 Task: Make in the project AgileAvail an epic 'IT Financial Management Process Improvement'. Create in the project AgileAvail an epic 'Event Management Process Improvement'. Add in the project AgileAvail an epic 'Access Management Process Improvement'
Action: Mouse moved to (222, 64)
Screenshot: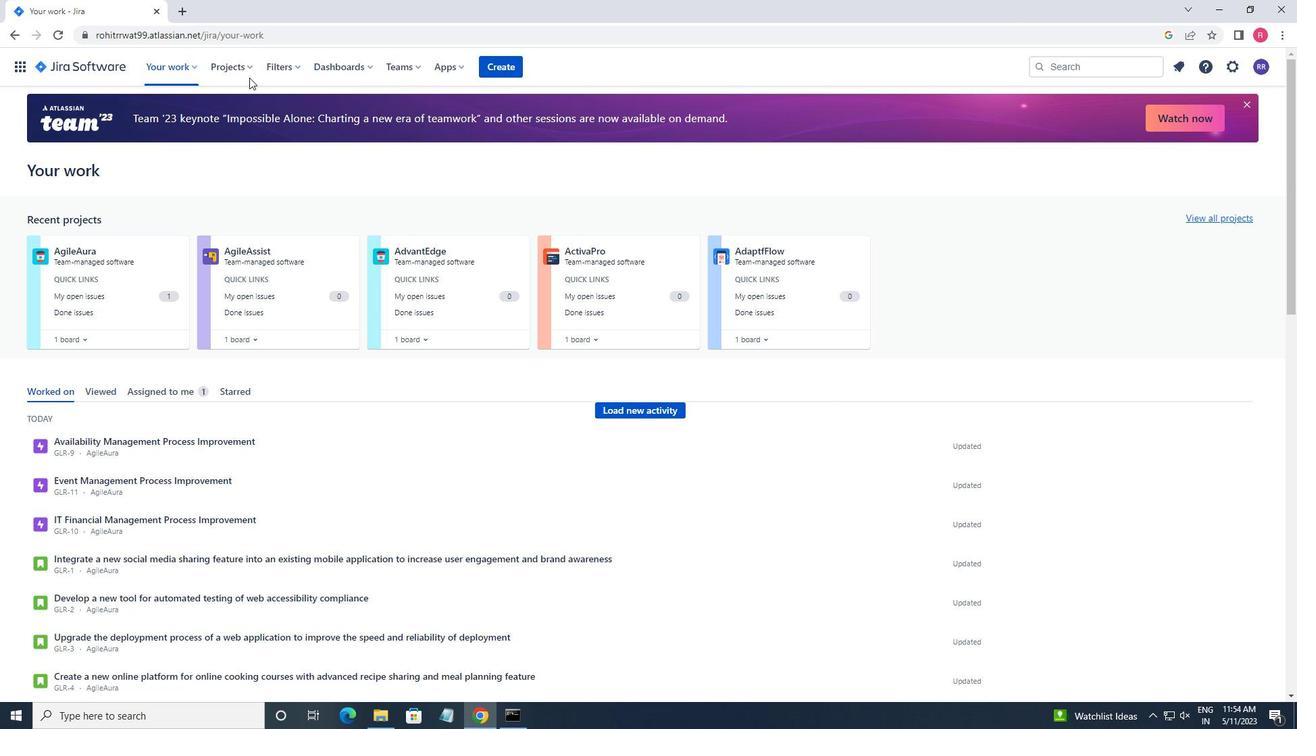 
Action: Mouse pressed left at (222, 64)
Screenshot: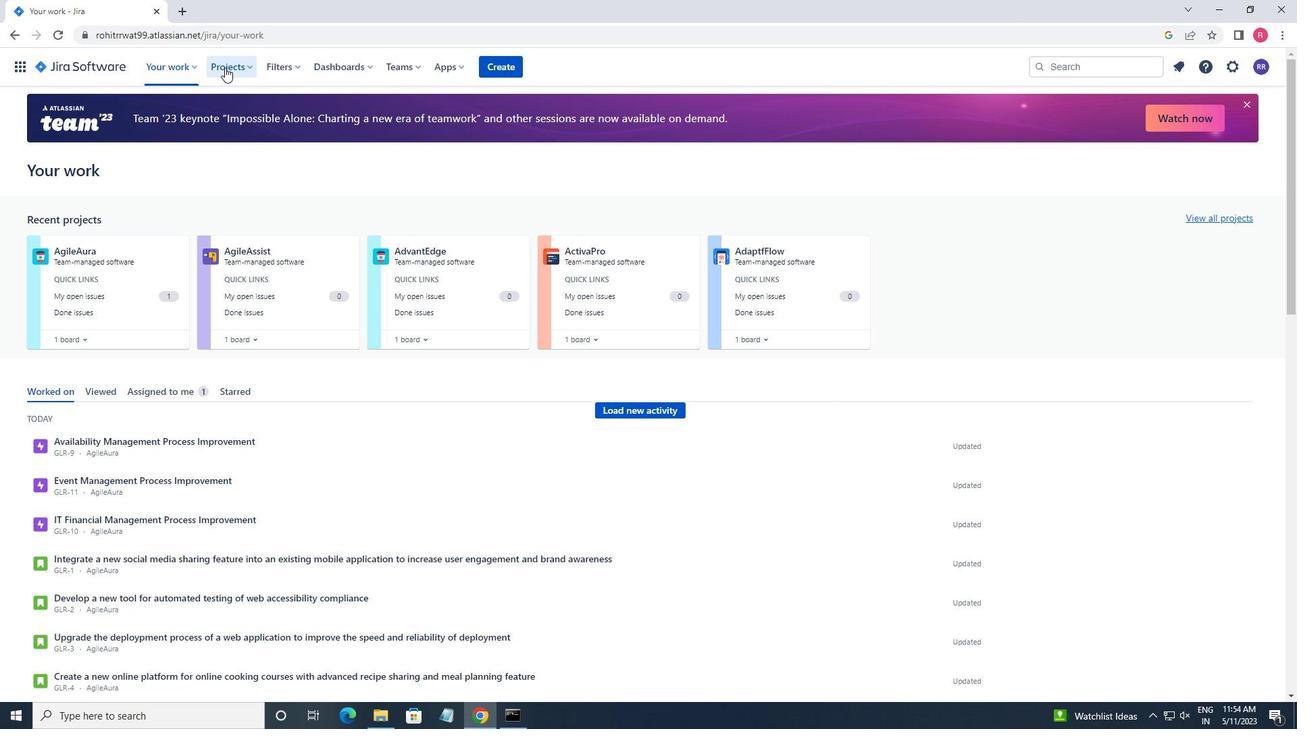 
Action: Mouse moved to (250, 128)
Screenshot: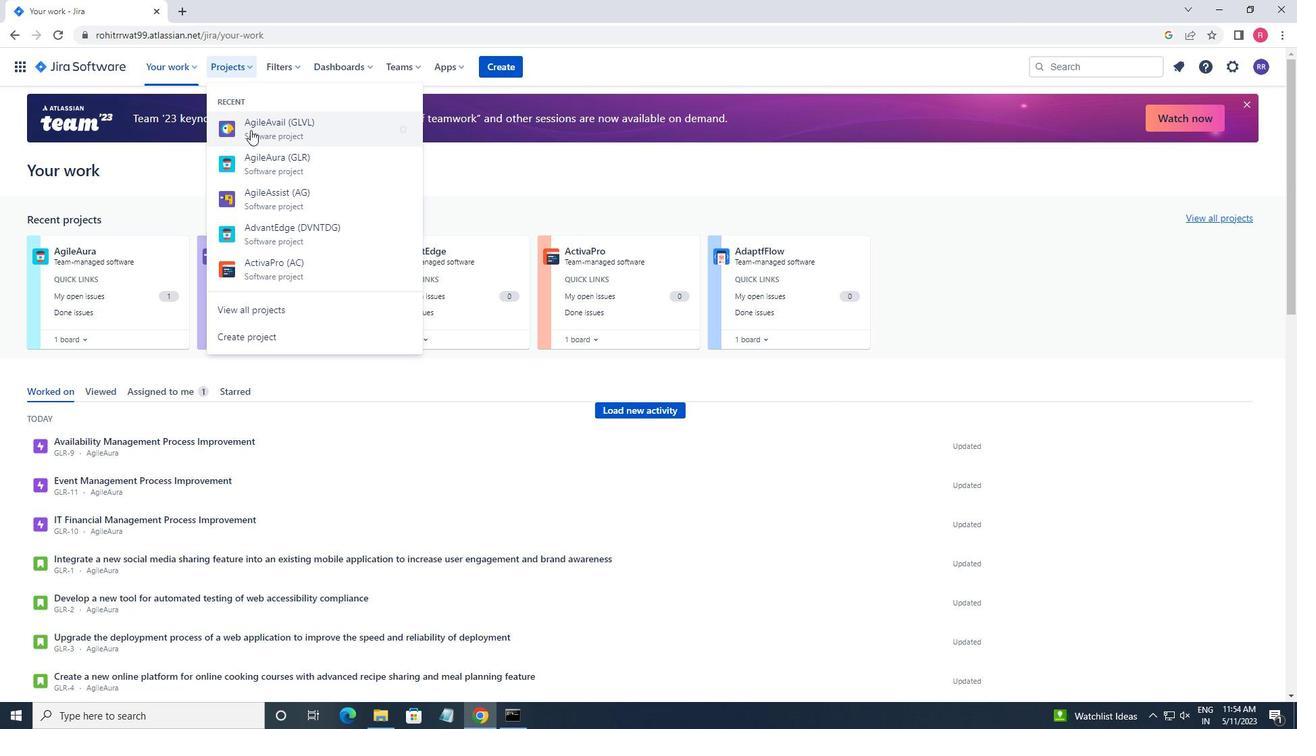 
Action: Mouse pressed left at (250, 128)
Screenshot: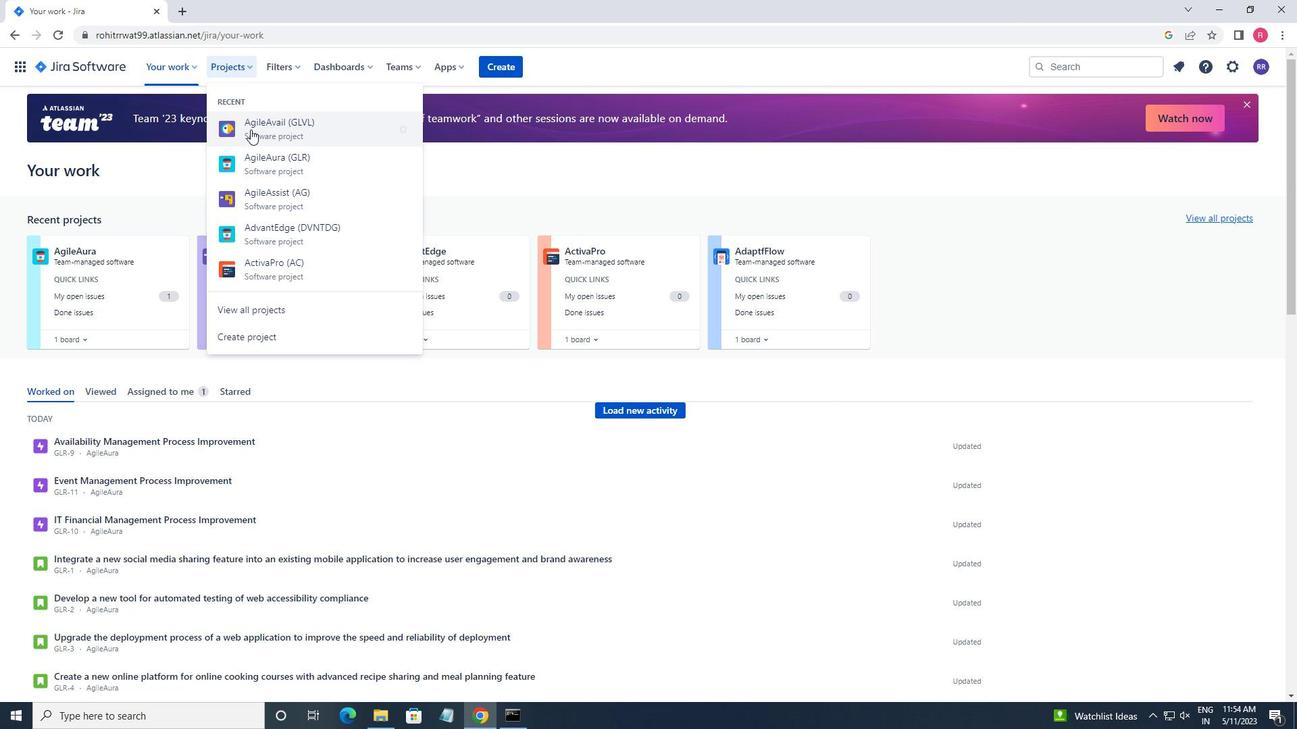 
Action: Mouse moved to (62, 206)
Screenshot: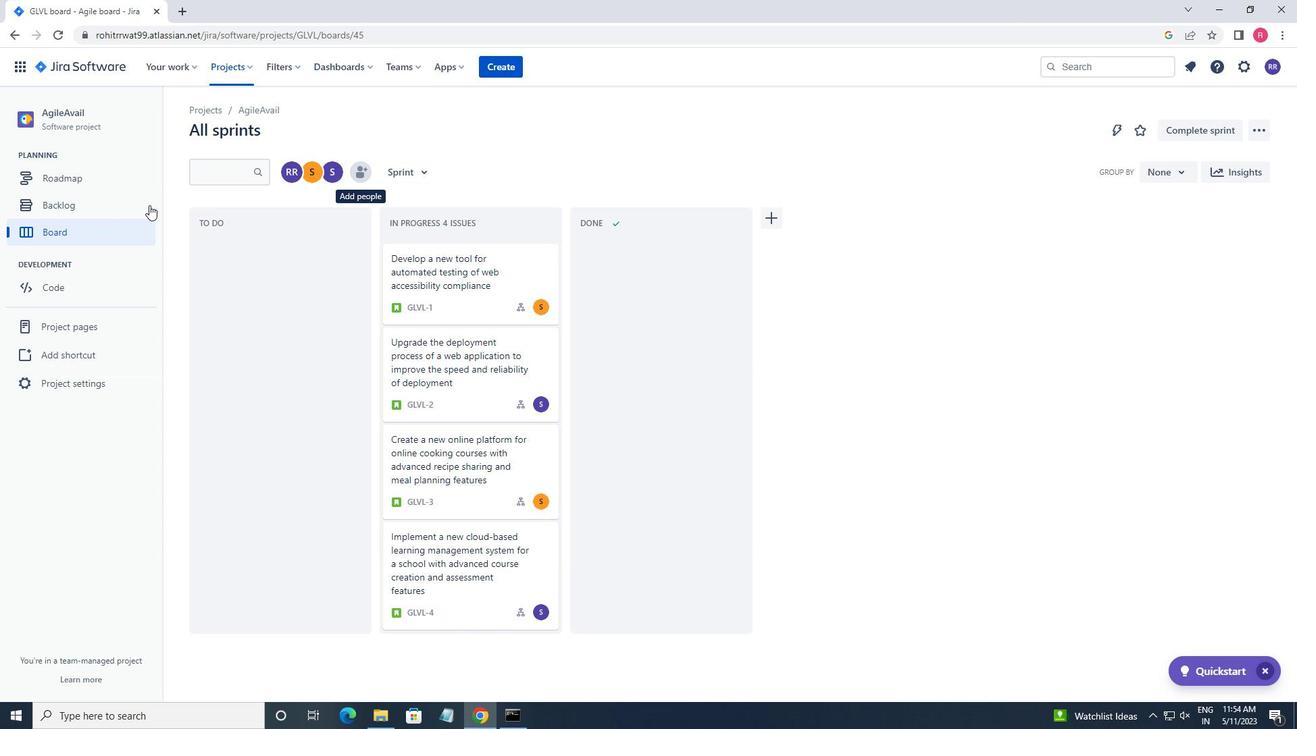 
Action: Mouse pressed left at (62, 206)
Screenshot: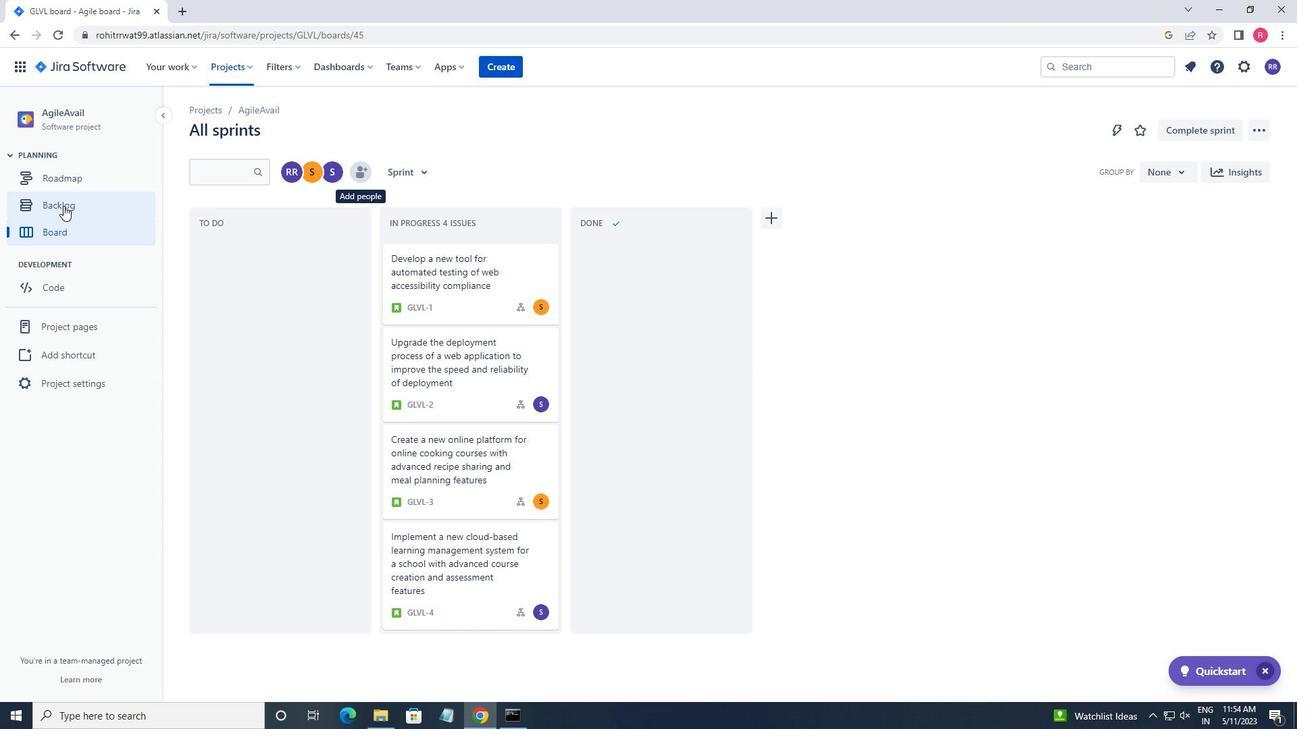 
Action: Mouse moved to (406, 181)
Screenshot: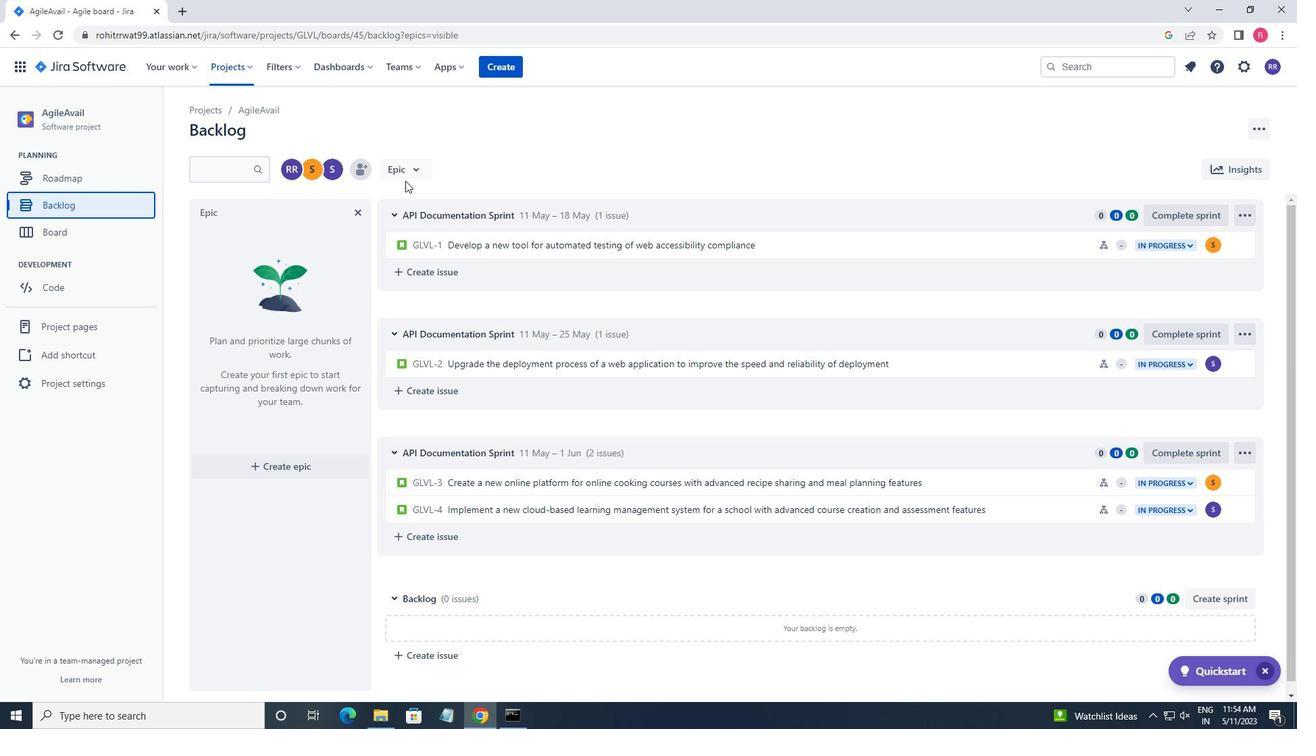 
Action: Mouse pressed left at (406, 181)
Screenshot: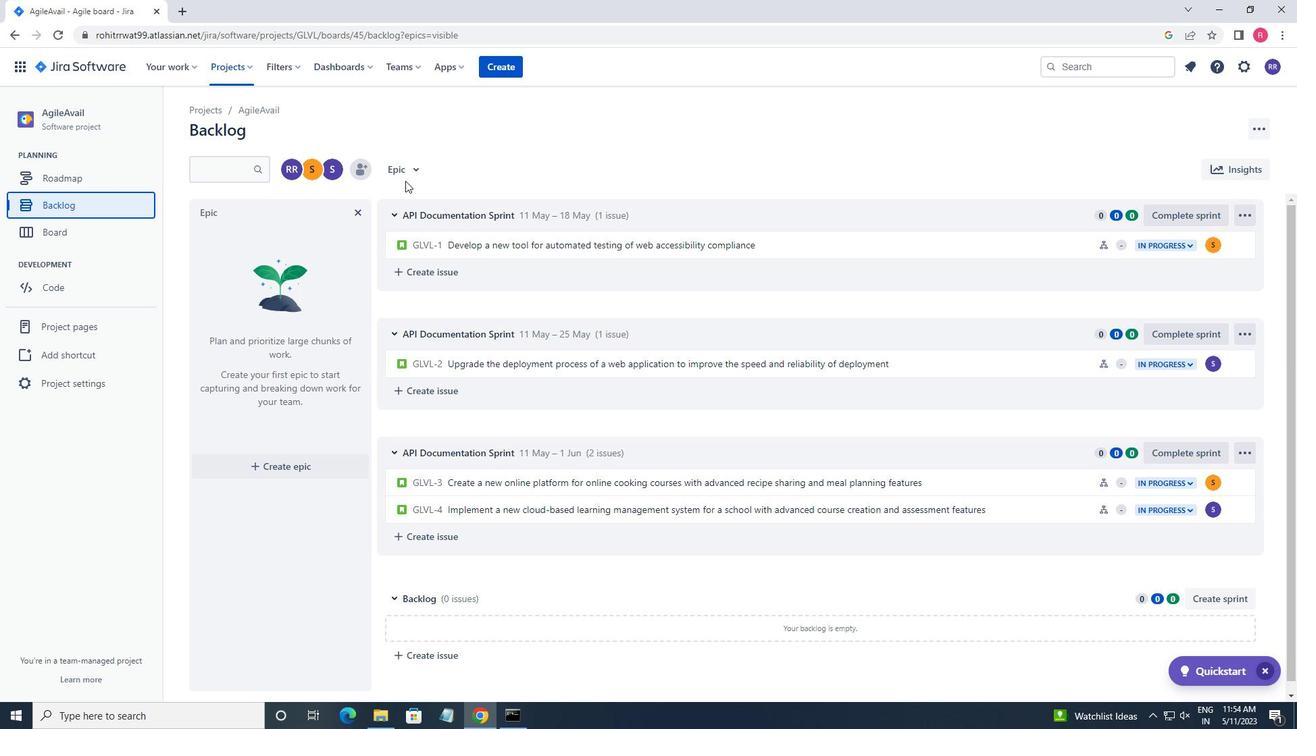 
Action: Mouse moved to (304, 474)
Screenshot: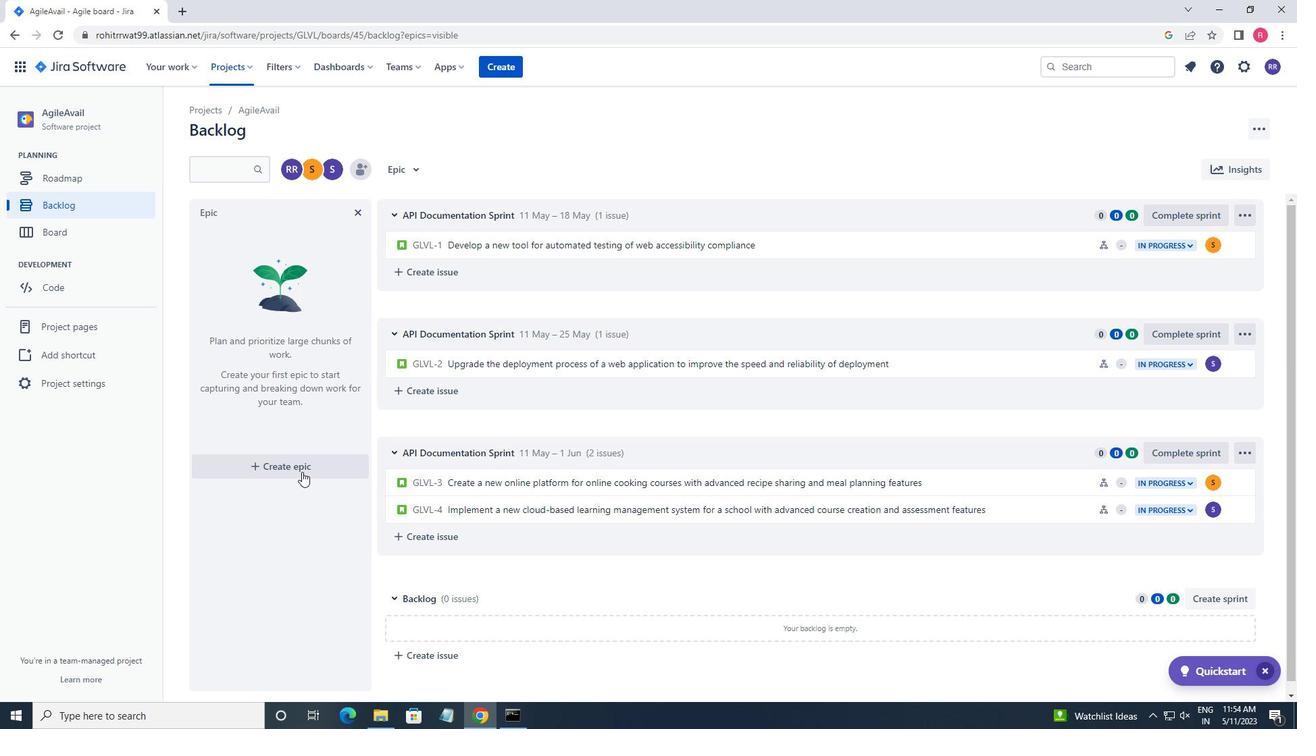 
Action: Mouse pressed left at (304, 474)
Screenshot: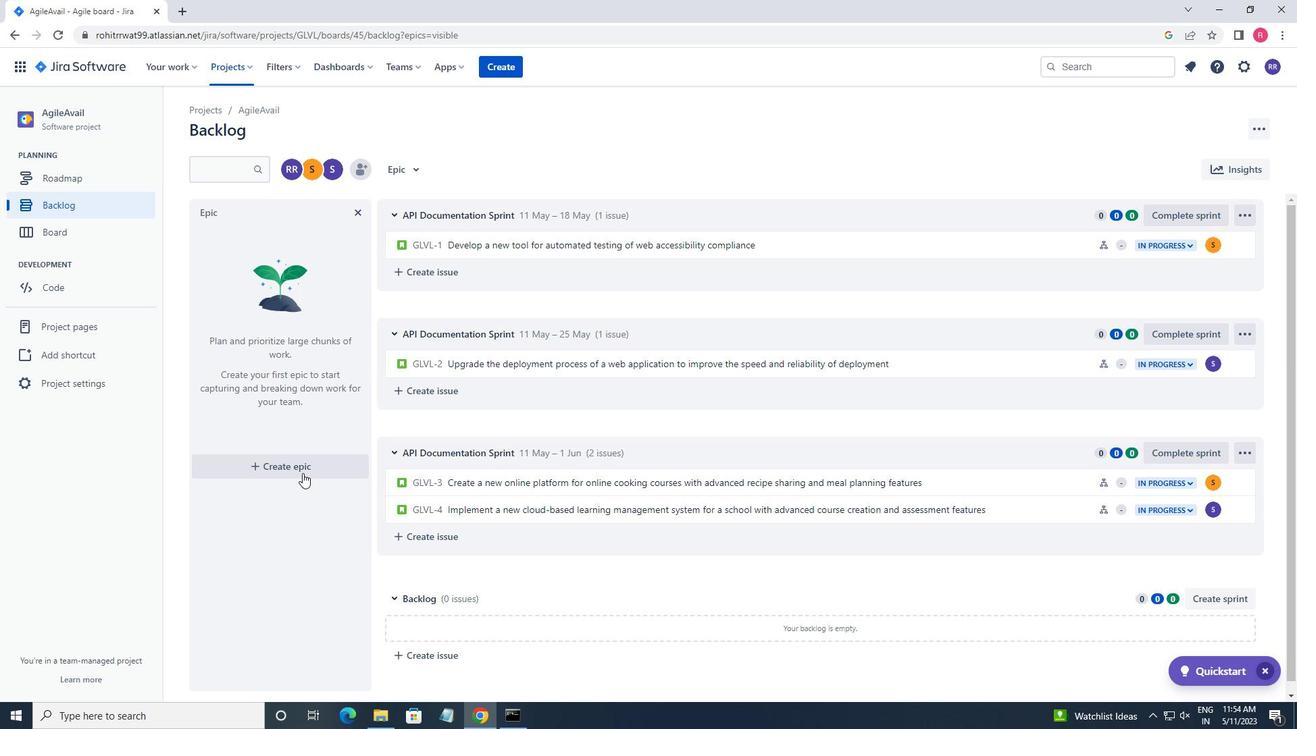 
Action: Mouse moved to (305, 472)
Screenshot: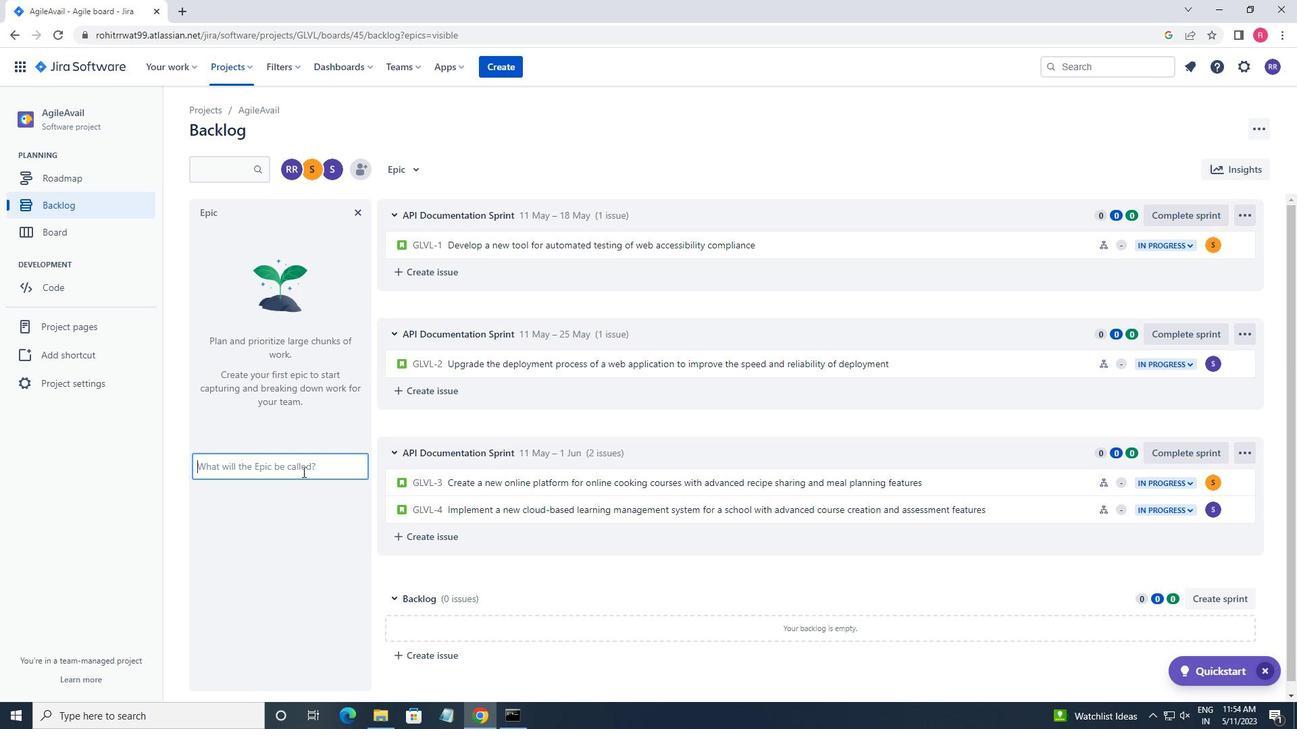 
Action: Key pressed <Key.shift_r>IT<Key.space><Key.shift><Key.shift>FINACIAL<Key.space><Key.shift_r>MANAGEMENT<Key.space>
Screenshot: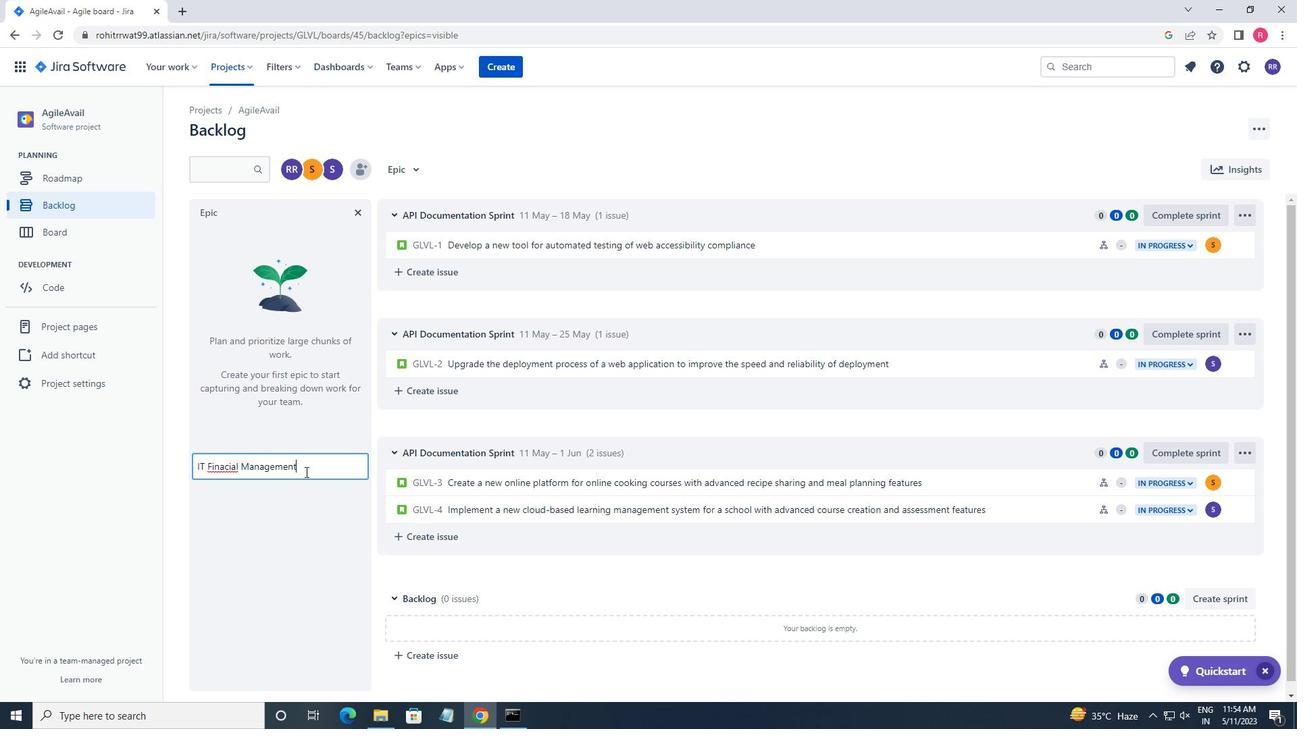 
Action: Mouse moved to (341, 499)
Screenshot: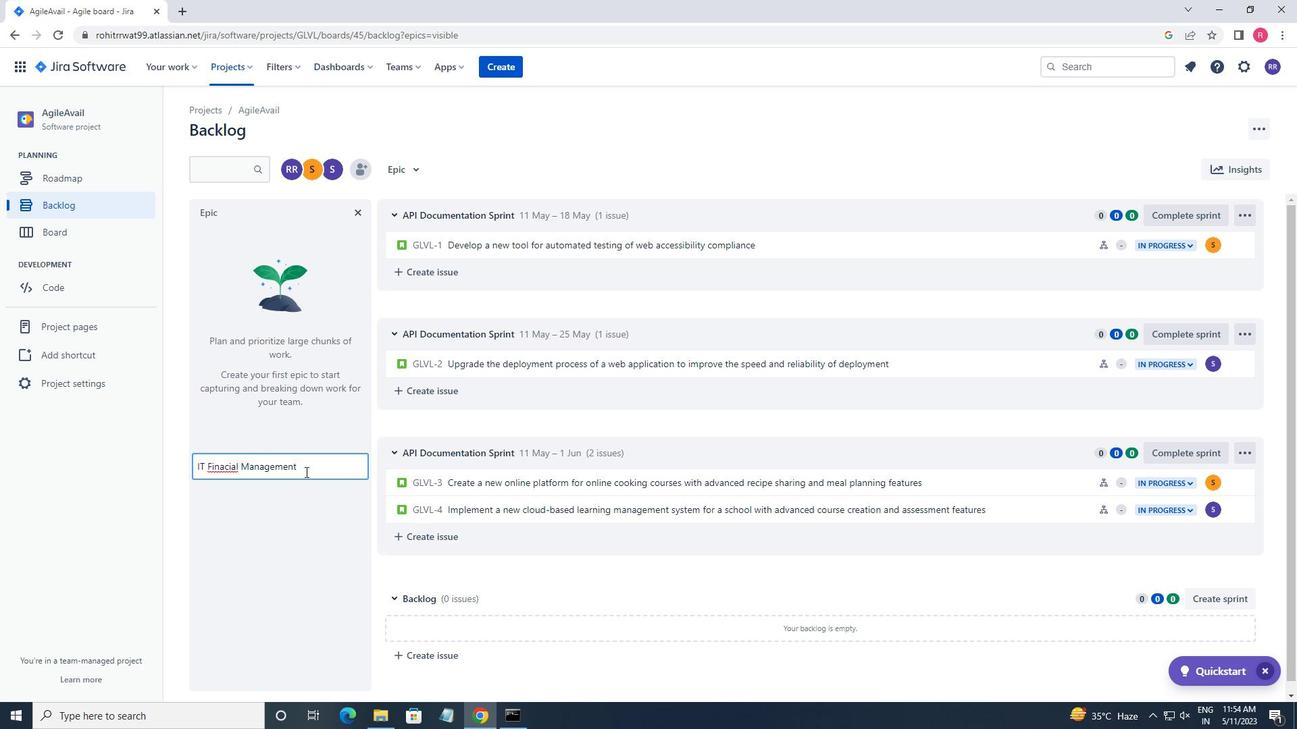 
Action: Key pressed <Key.left><Key.left><Key.left><Key.left><Key.left><Key.left><Key.left><Key.left><Key.left><Key.left><Key.left><Key.left><Key.left><Key.left><Key.left><Key.left><Key.left>
Screenshot: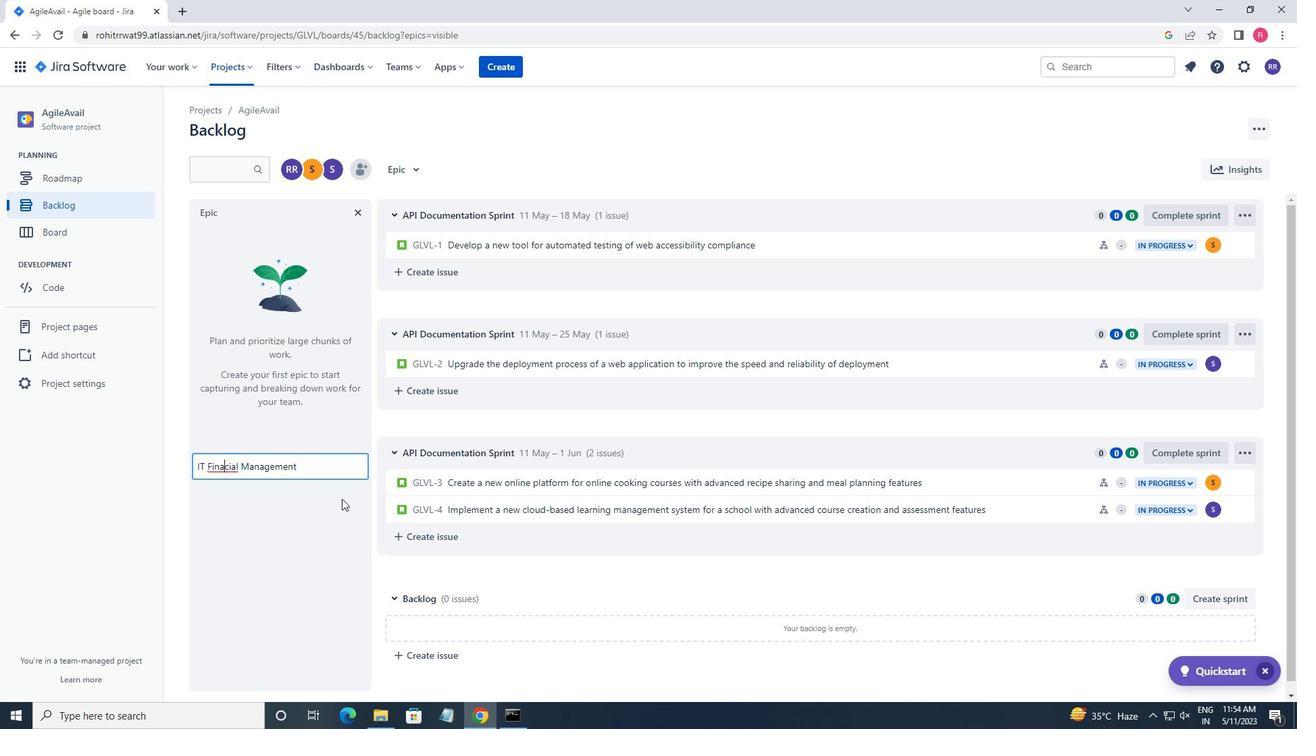 
Action: Mouse moved to (354, 517)
Screenshot: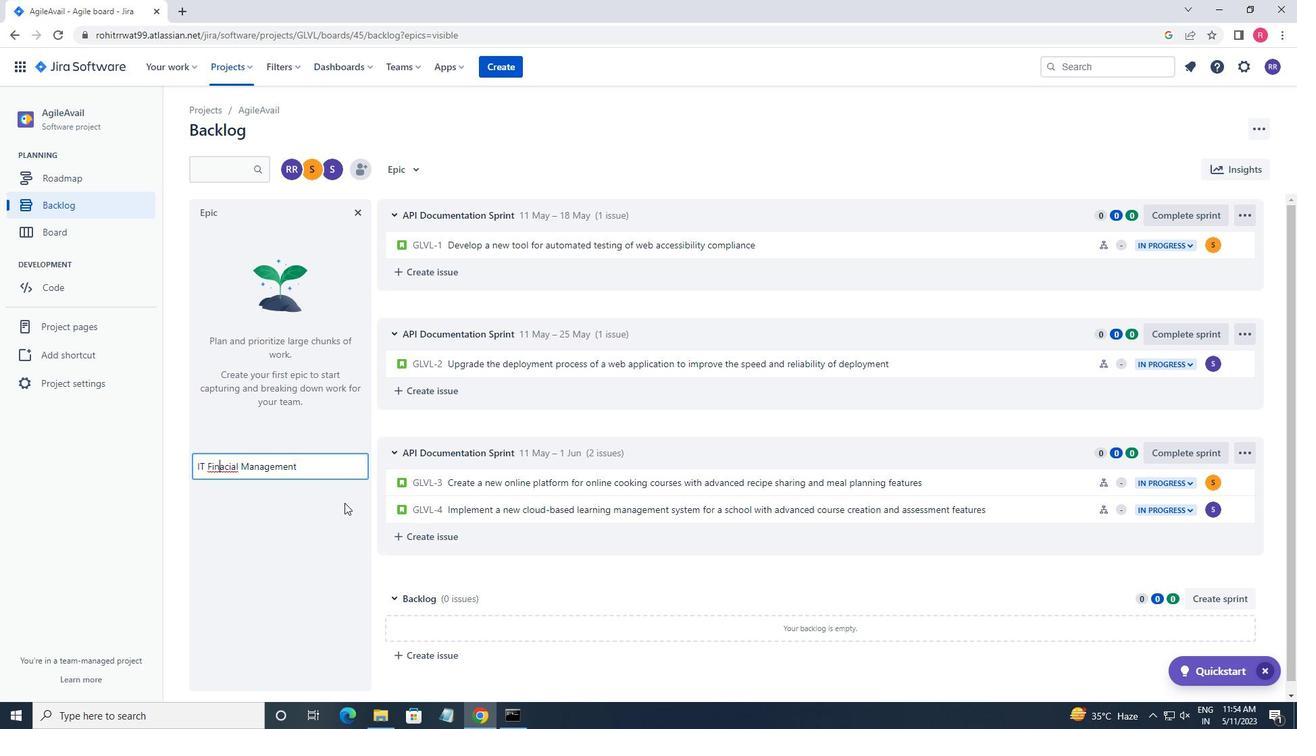 
Action: Key pressed <Key.right>N<Key.right><Key.right><Key.right><Key.right><Key.right><Key.right><Key.right><Key.right><Key.right><Key.right><Key.right><Key.right><Key.right><Key.right><Key.right><Key.right><Key.shift_r><Key.shift_r>PROCESS<Key.space><Key.shift_r>IMPROVEMENT<Key.enter>
Screenshot: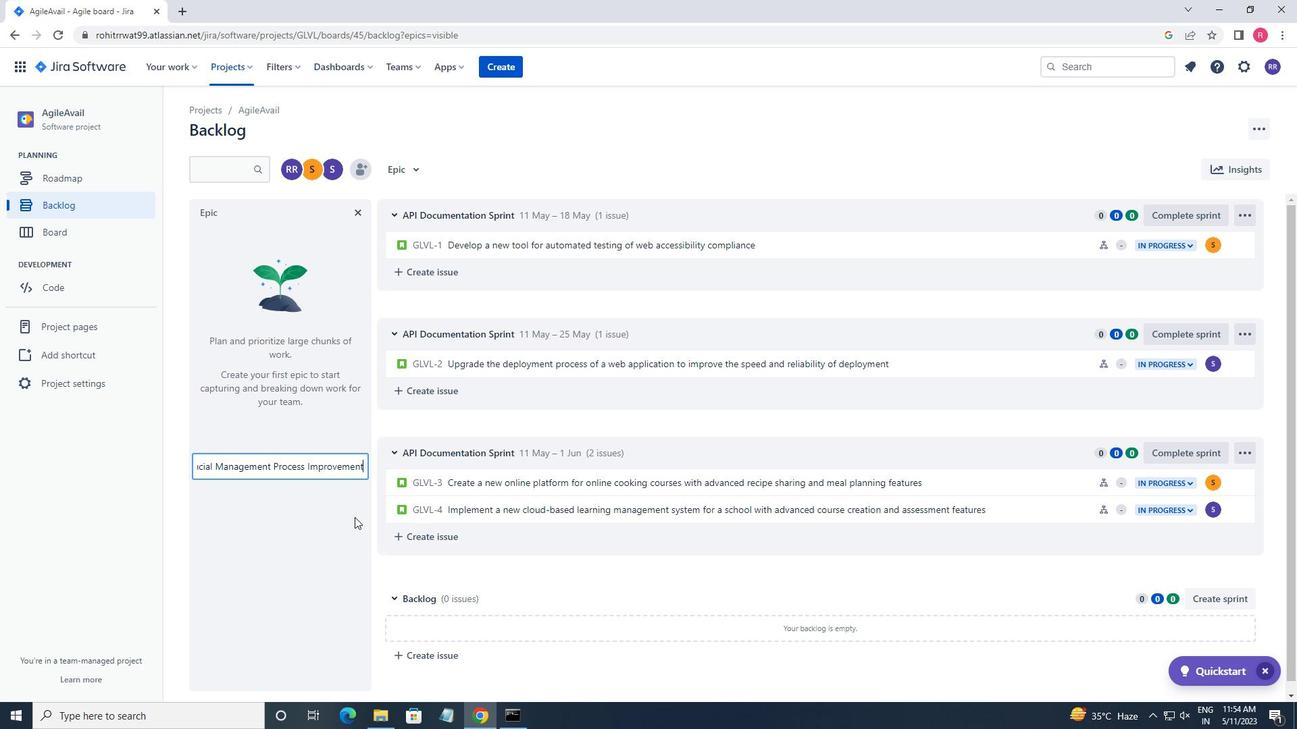 
Action: Mouse moved to (414, 526)
Screenshot: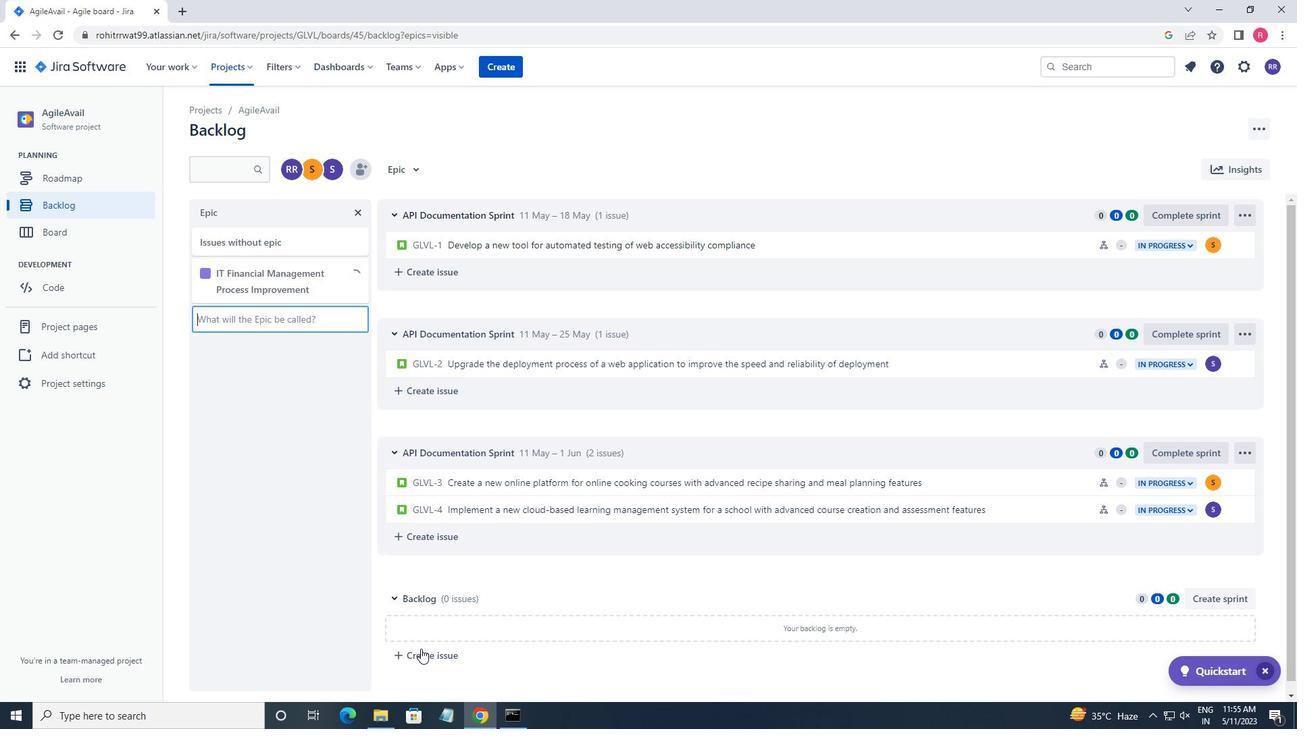 
Action: Key pressed <Key.shift>EVENT<Key.space><Key.space><Key.shift_r>MANAGEMENT<Key.space><Key.shift_r>PROCESS<Key.space><Key.shift_r>IMPROVEMENT<Key.space>
Screenshot: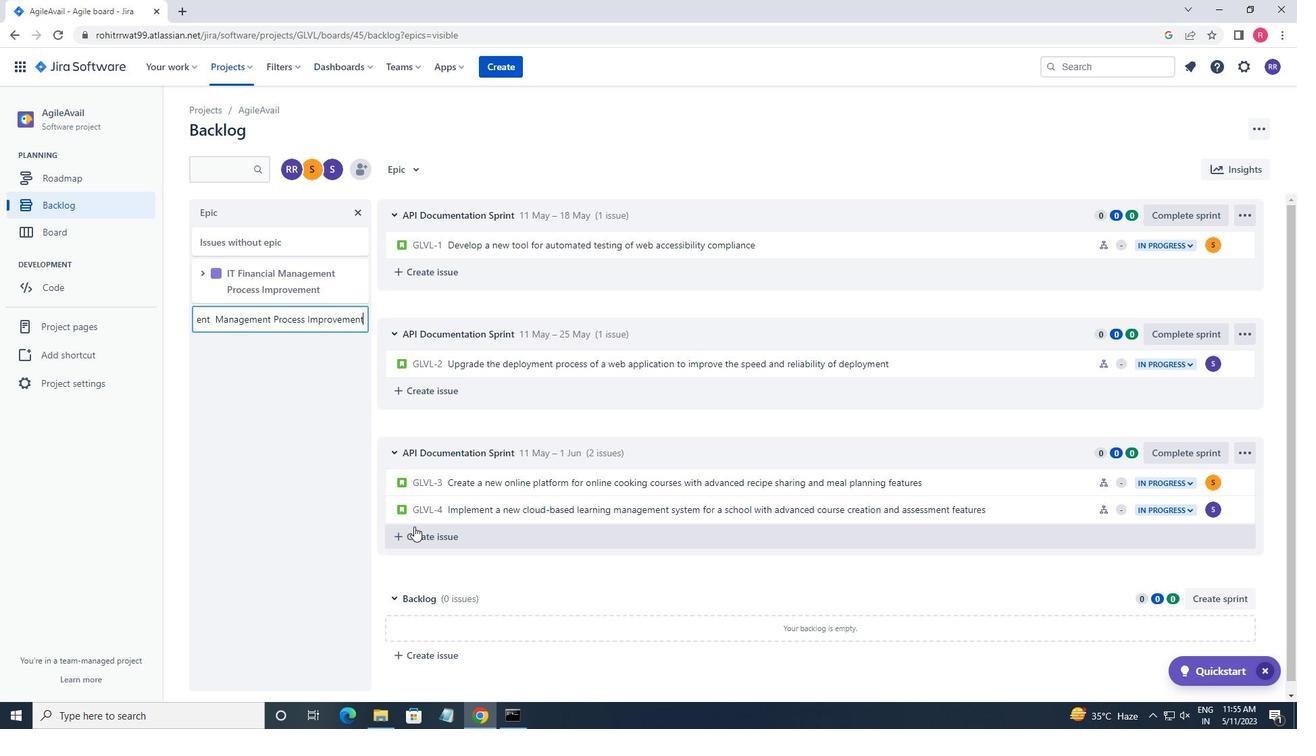 
Action: Mouse moved to (505, 529)
Screenshot: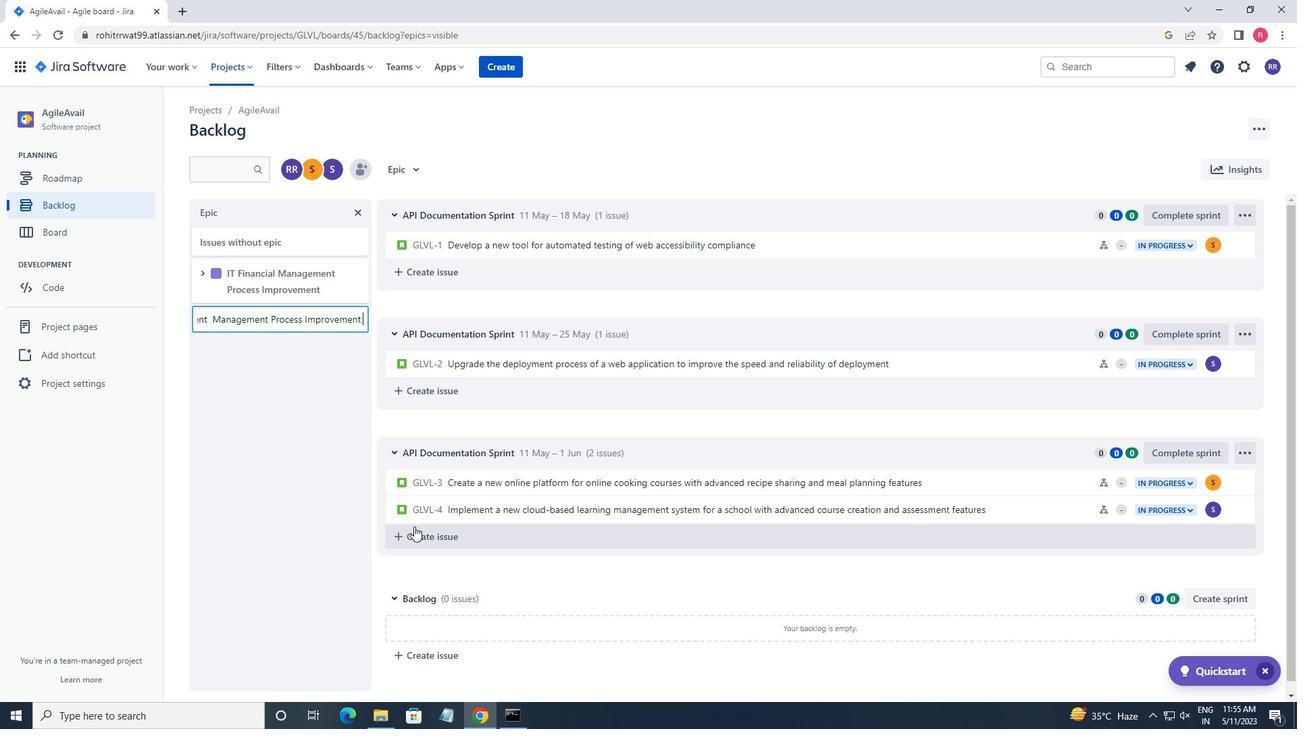 
Action: Key pressed <Key.enter><Key.shift>ACCESS<Key.space><Key.shift_r>MANAGEMENT<Key.space><Key.shift_r>PROCESS<Key.enter>
Screenshot: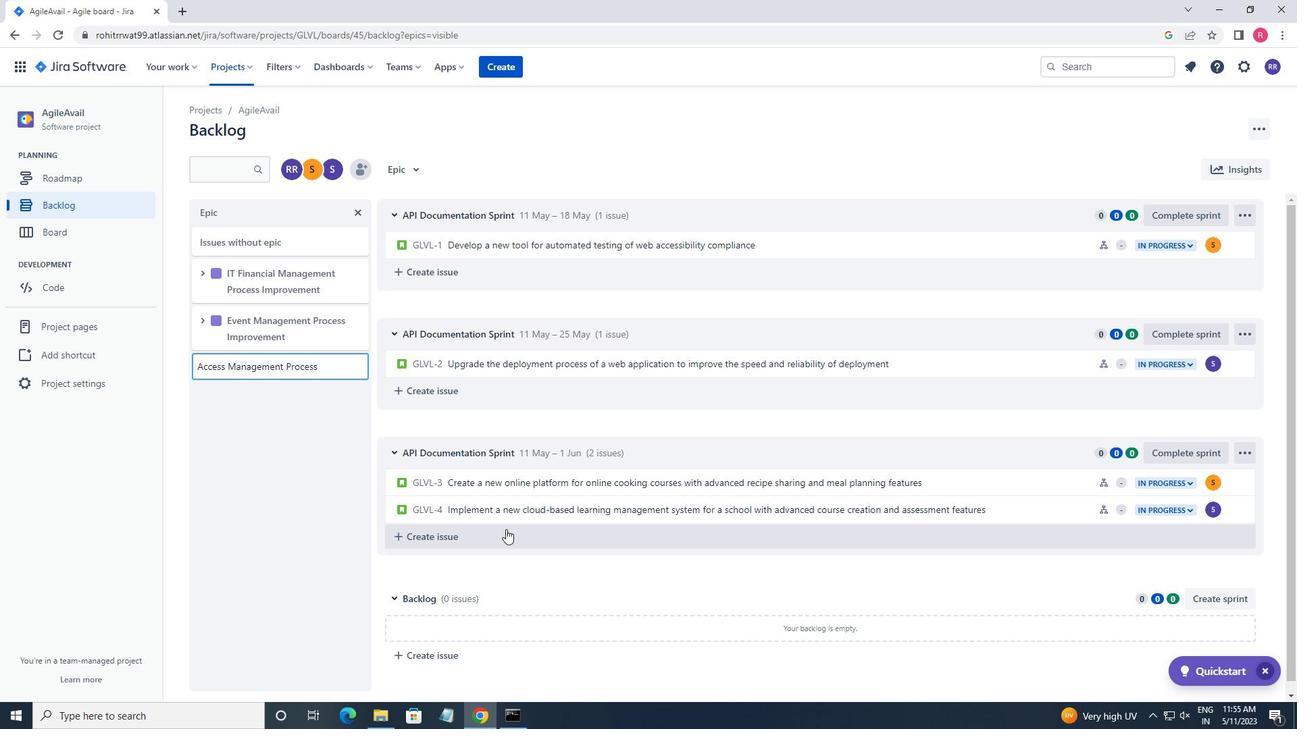 
